 Task: Add filter "Any" in request date.
Action: Mouse moved to (857, 253)
Screenshot: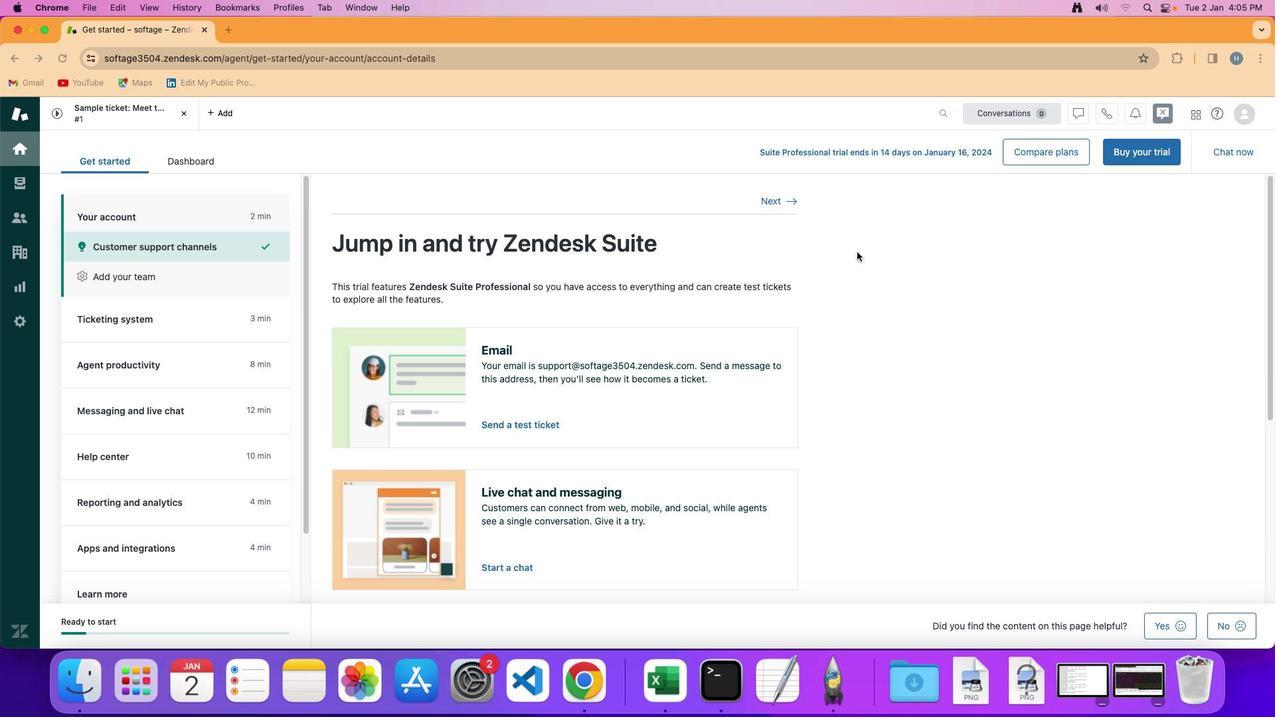 
Action: Mouse pressed left at (857, 253)
Screenshot: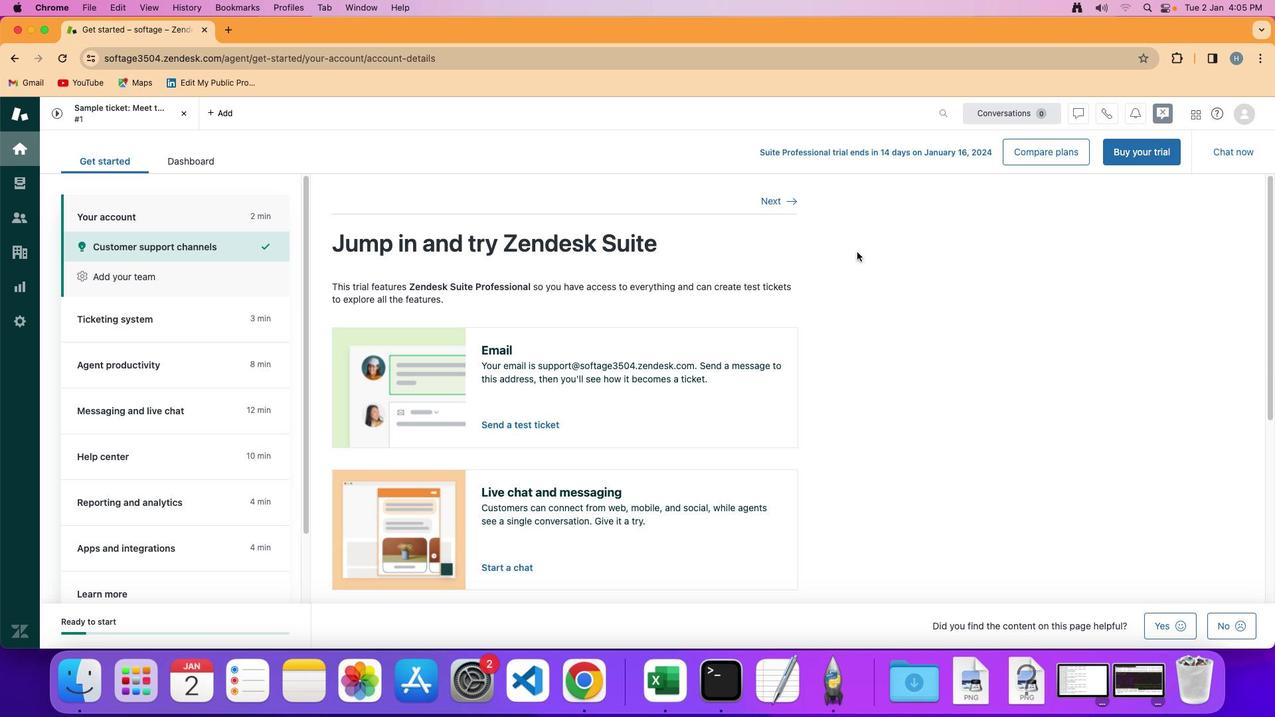 
Action: Mouse moved to (24, 185)
Screenshot: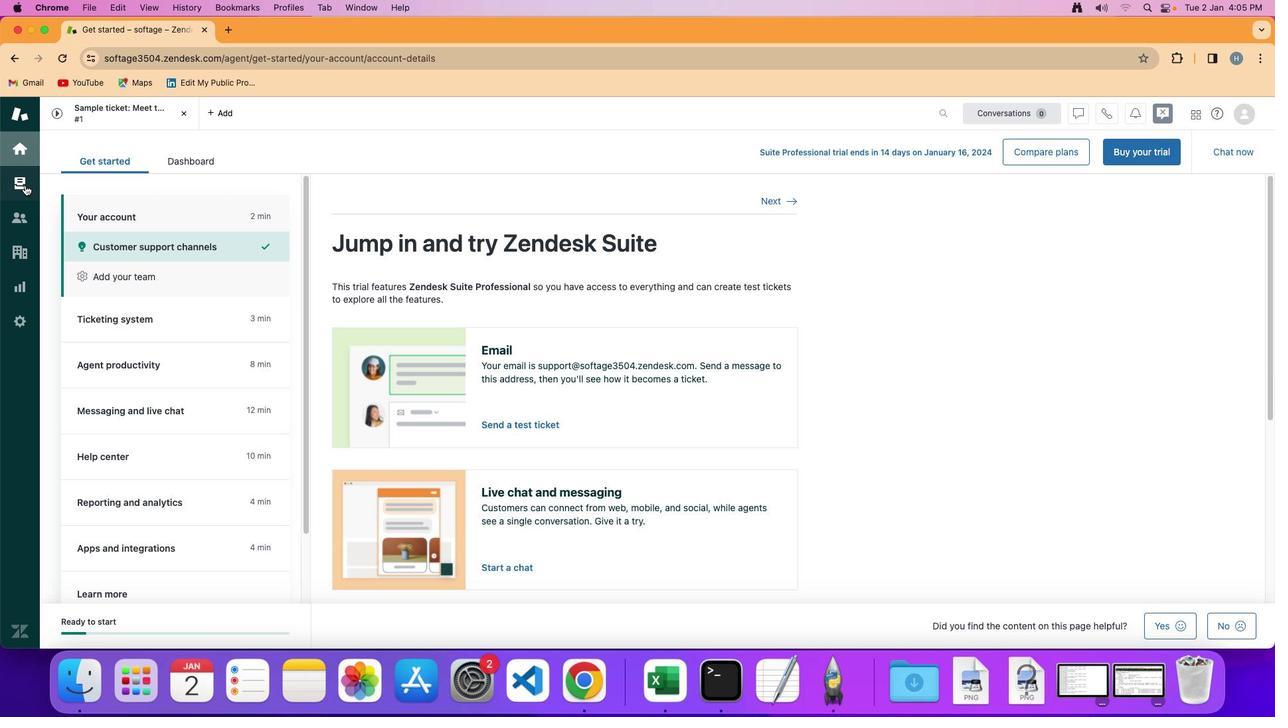 
Action: Mouse pressed left at (24, 185)
Screenshot: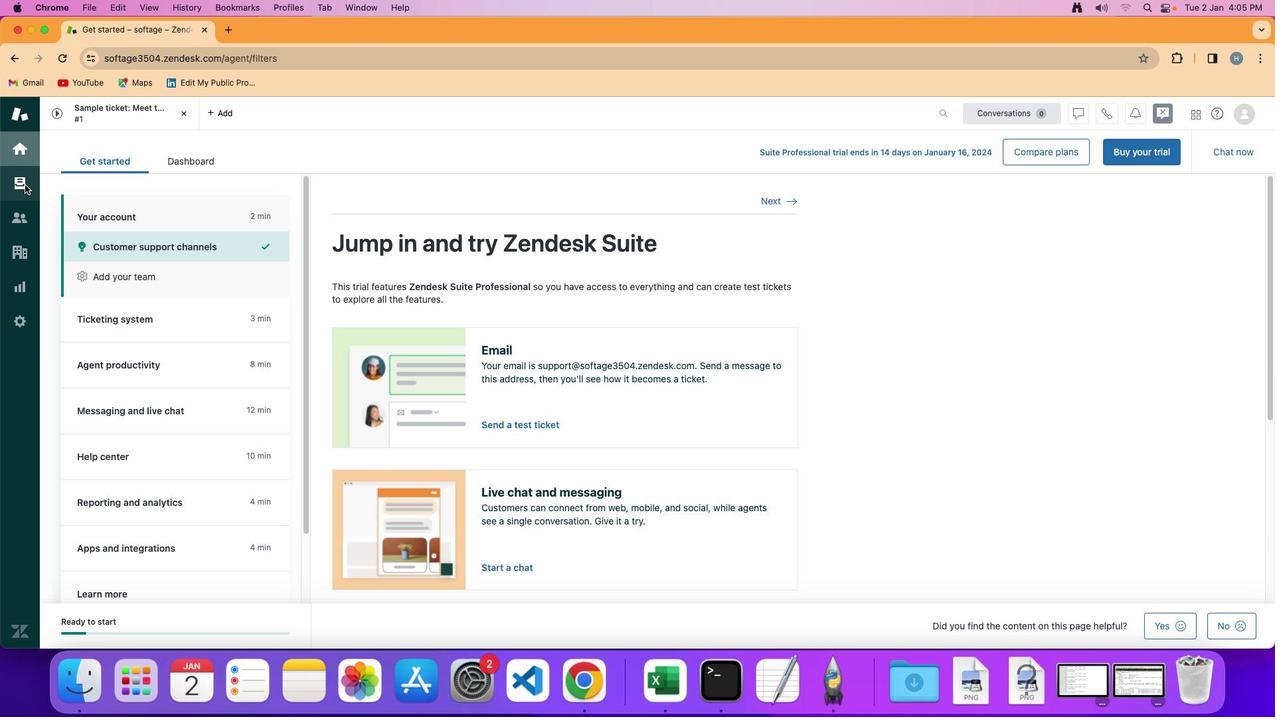 
Action: Mouse moved to (318, 202)
Screenshot: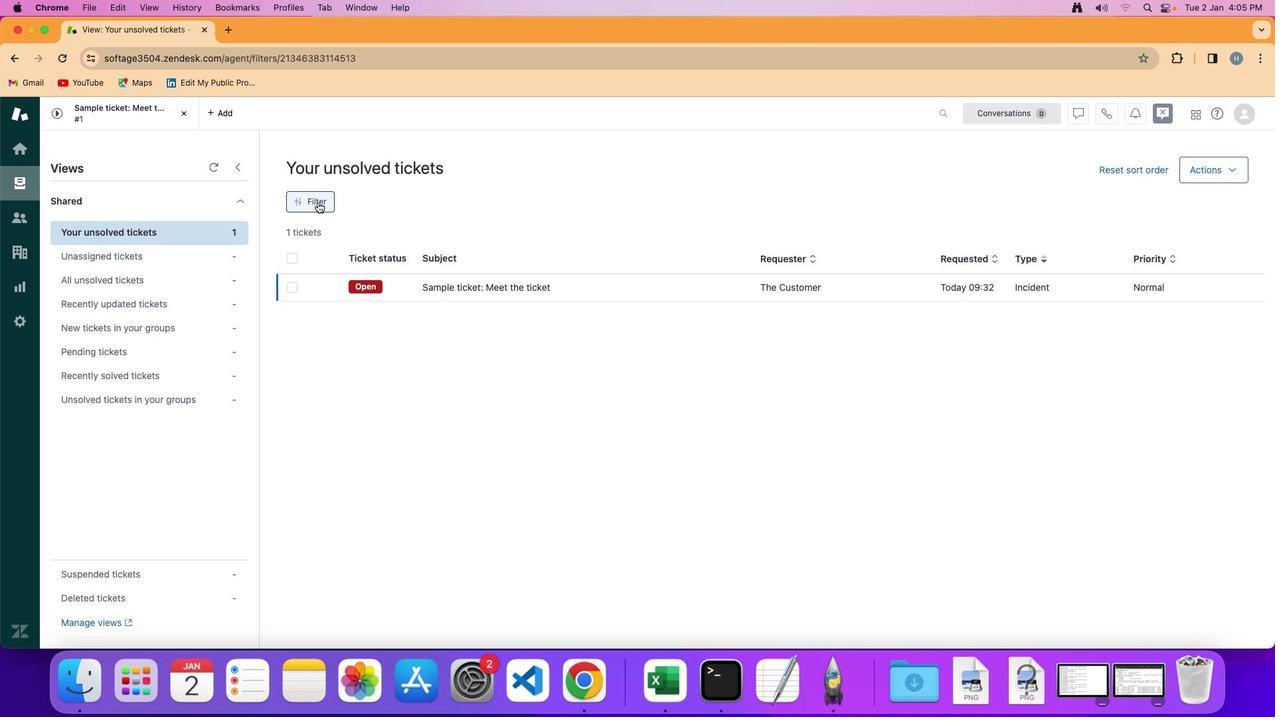 
Action: Mouse pressed left at (318, 202)
Screenshot: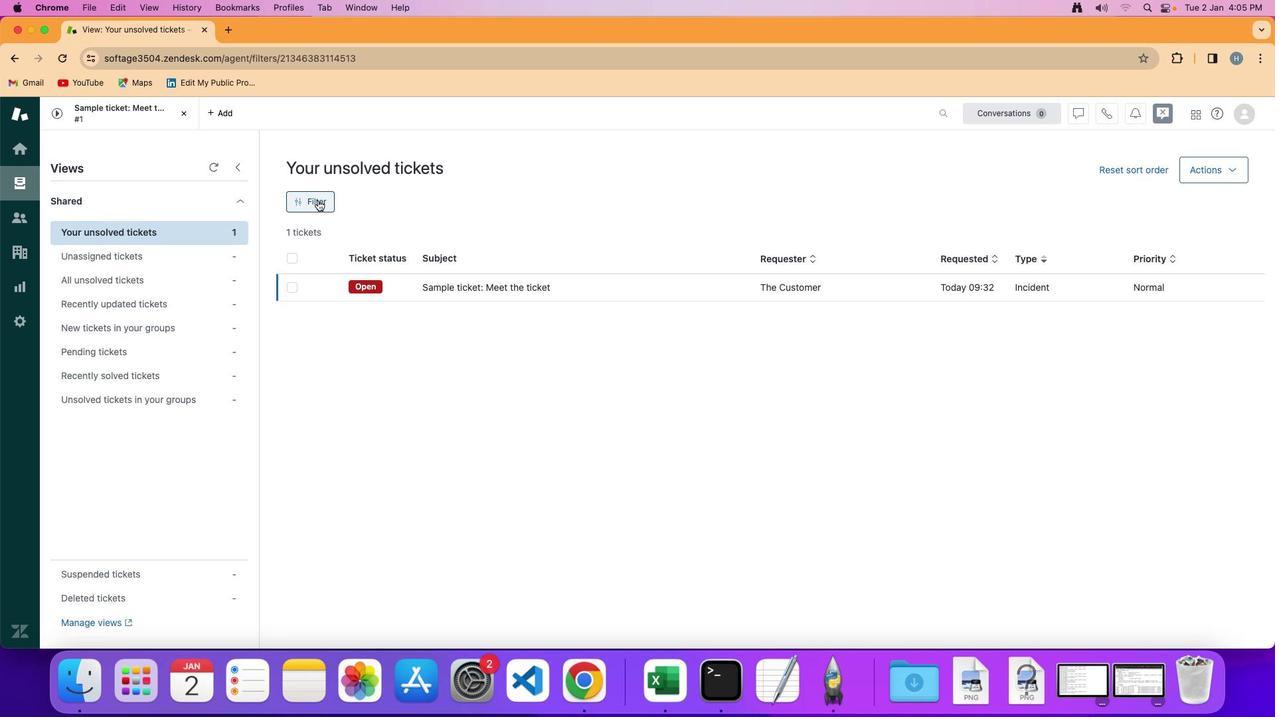 
Action: Mouse moved to (1097, 382)
Screenshot: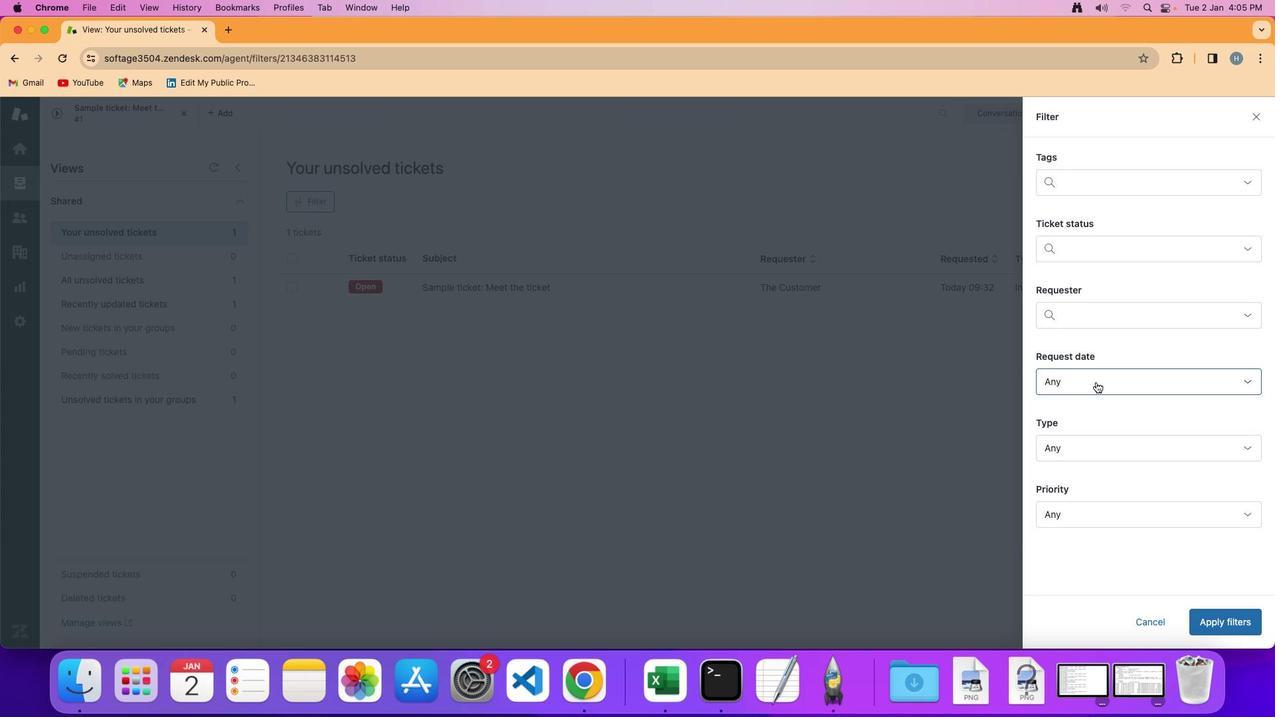 
Action: Mouse pressed left at (1097, 382)
Screenshot: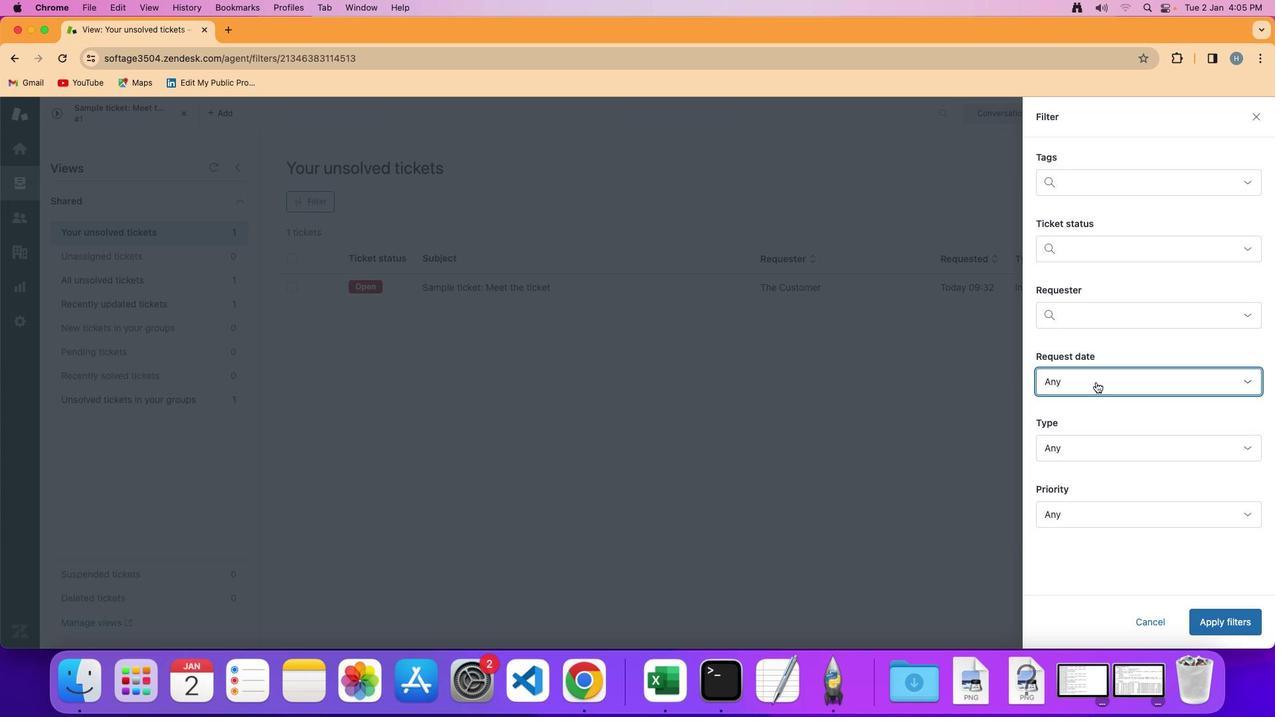 
Action: Mouse moved to (1139, 188)
Screenshot: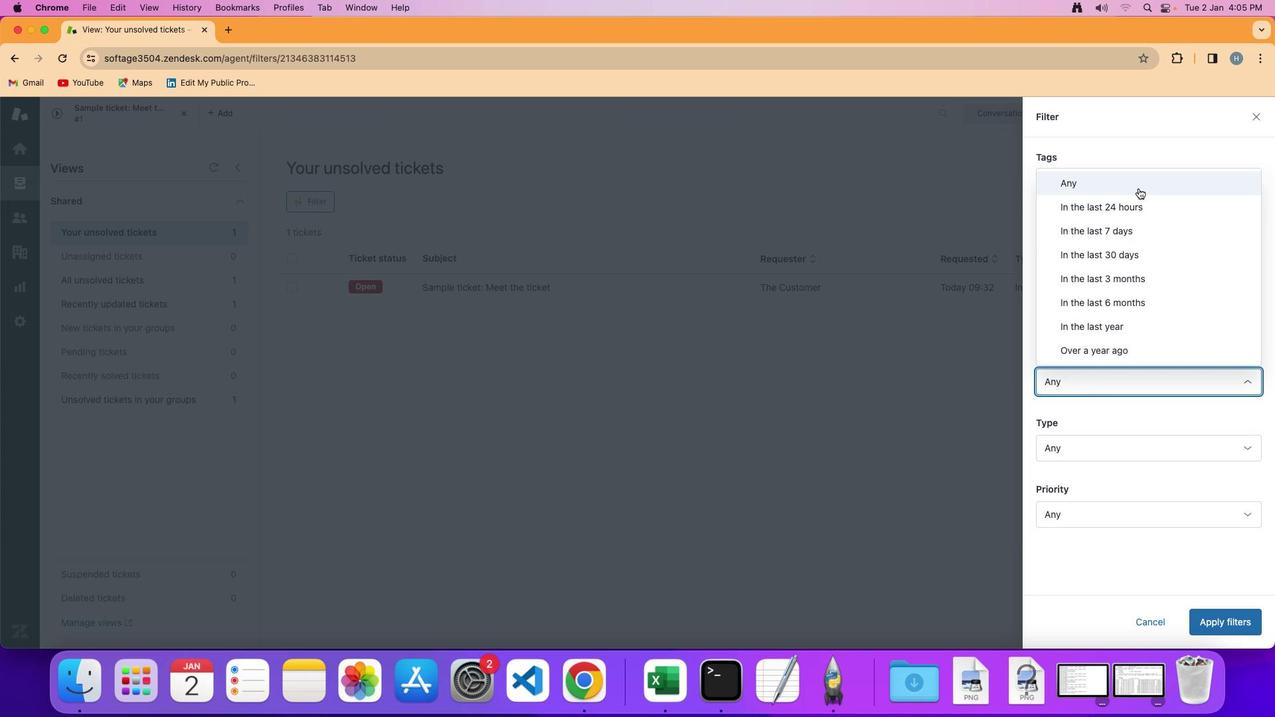 
Action: Mouse pressed left at (1139, 188)
Screenshot: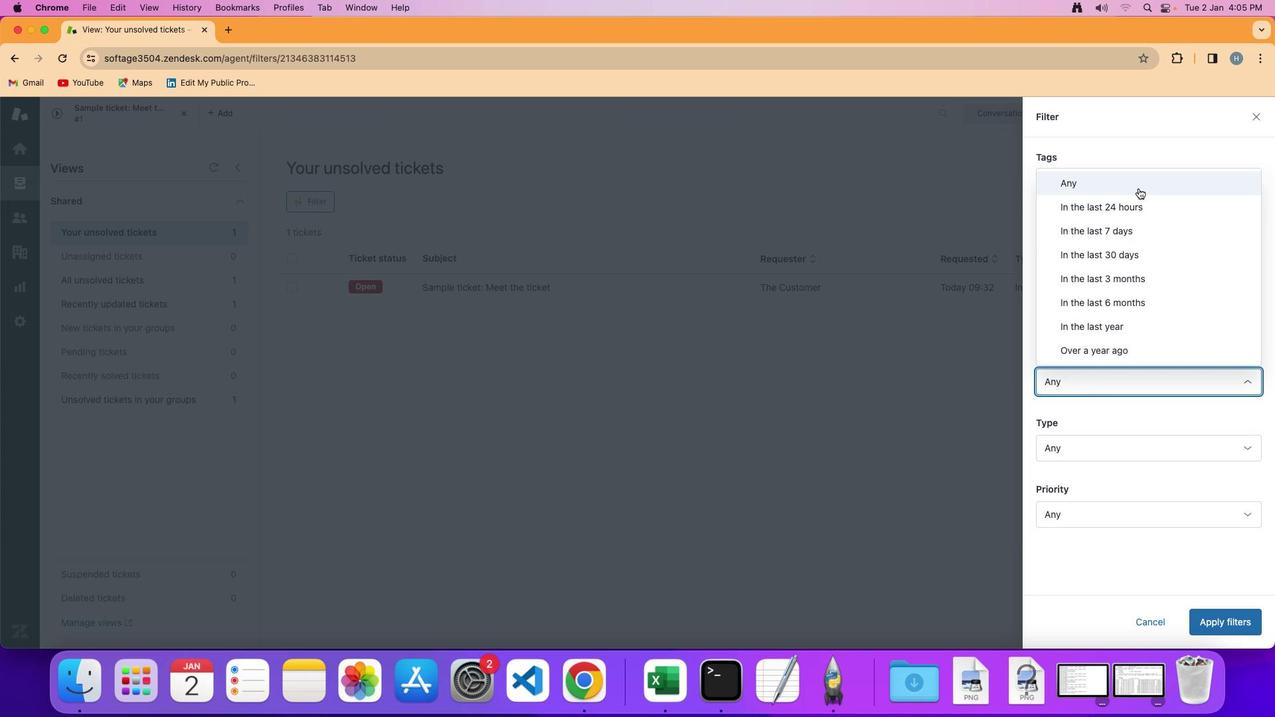 
Action: Mouse moved to (1210, 626)
Screenshot: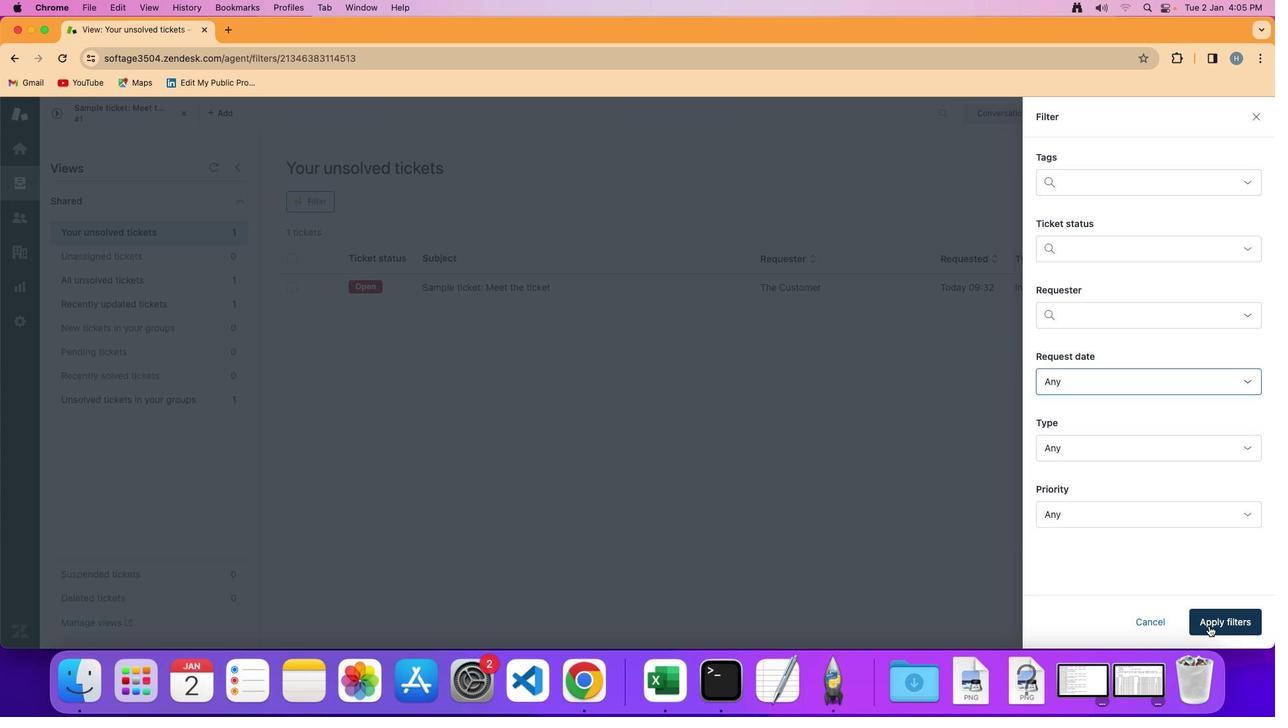
Action: Mouse pressed left at (1210, 626)
Screenshot: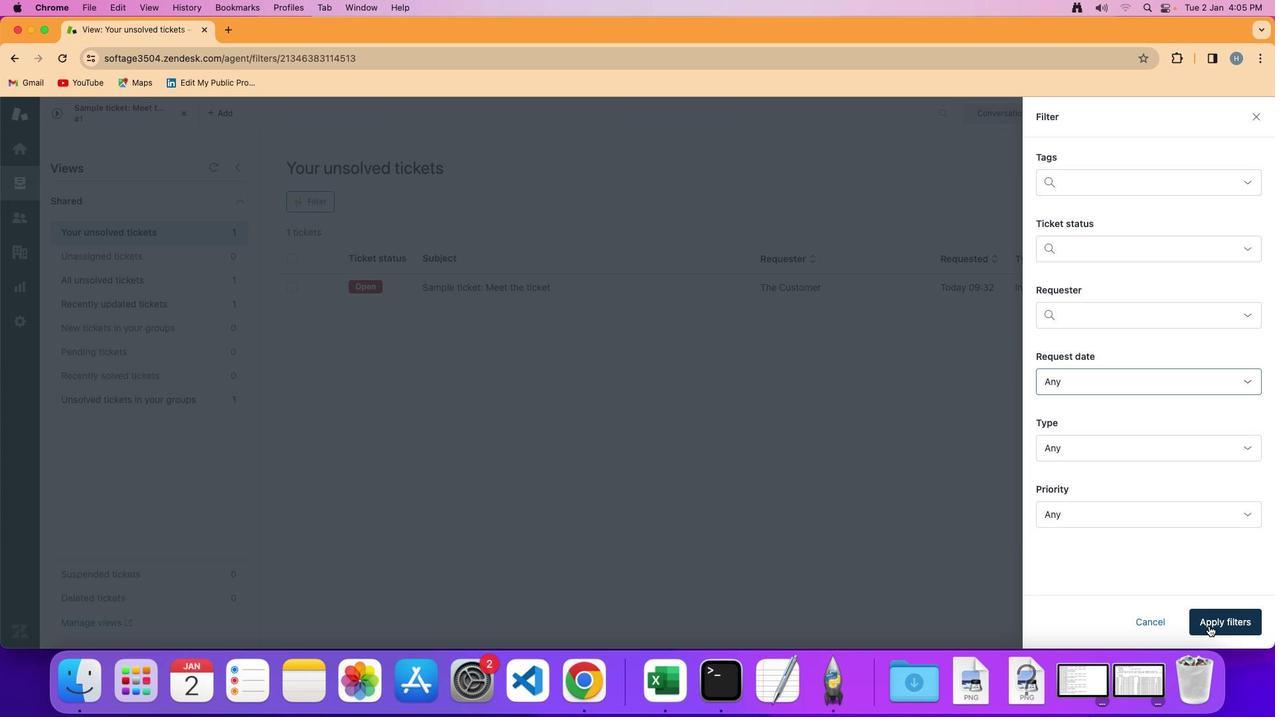 
Action: Mouse moved to (1002, 475)
Screenshot: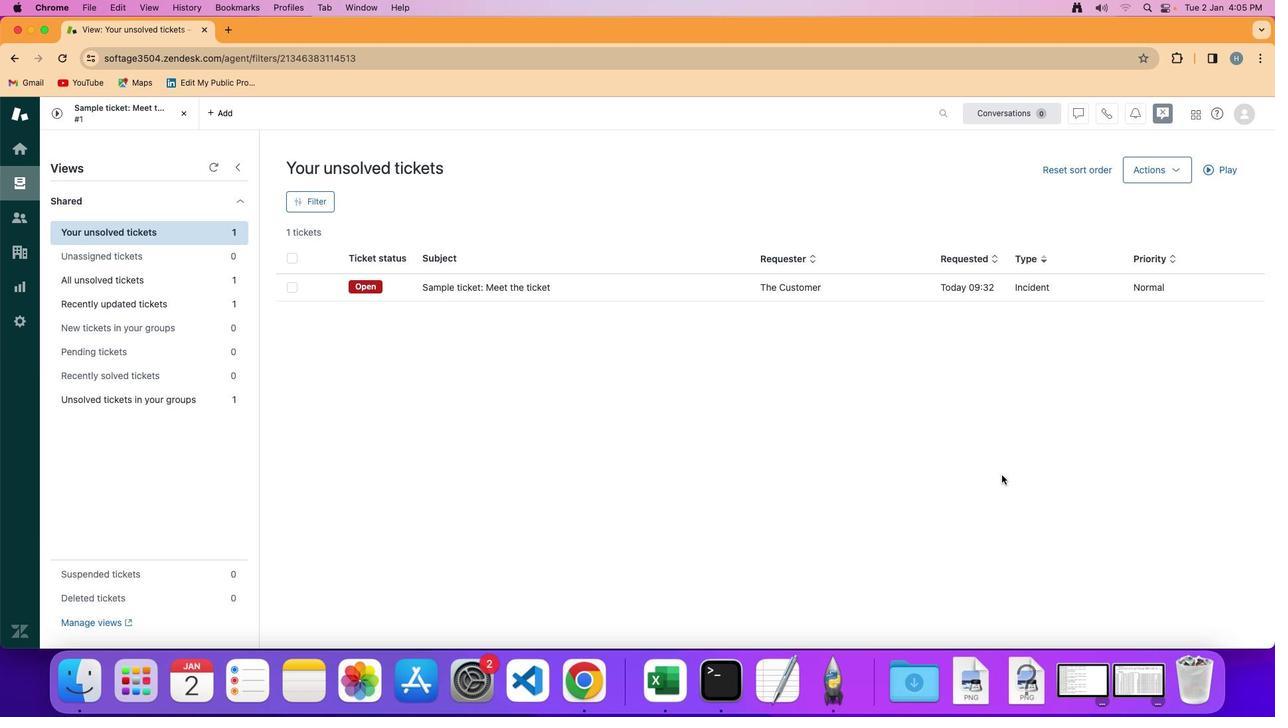 
